 Task: Select the inherit option in the new window dimensions.
Action: Mouse moved to (19, 510)
Screenshot: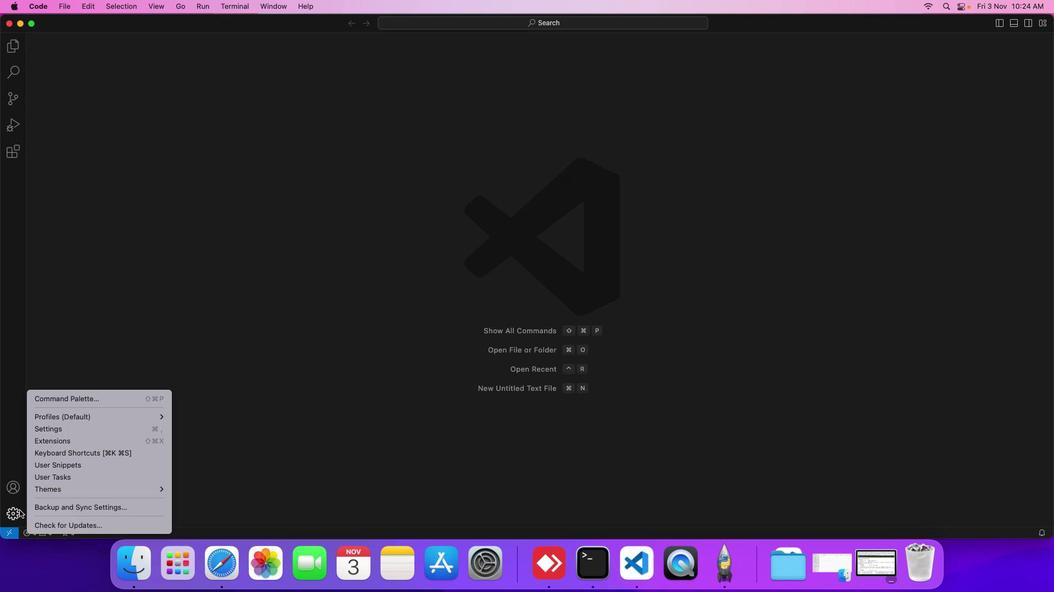 
Action: Mouse pressed left at (19, 510)
Screenshot: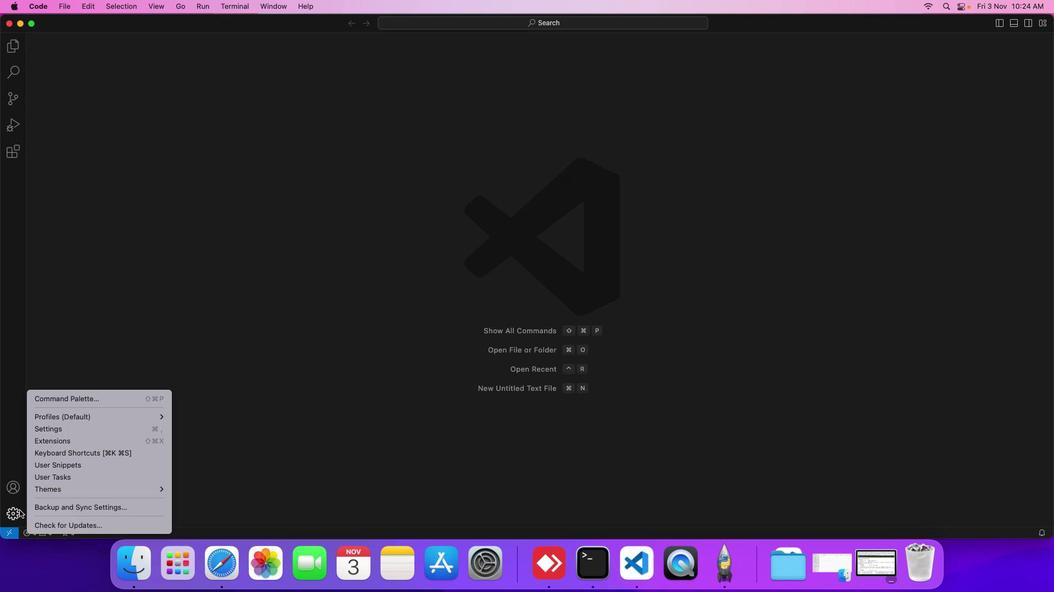 
Action: Mouse moved to (54, 432)
Screenshot: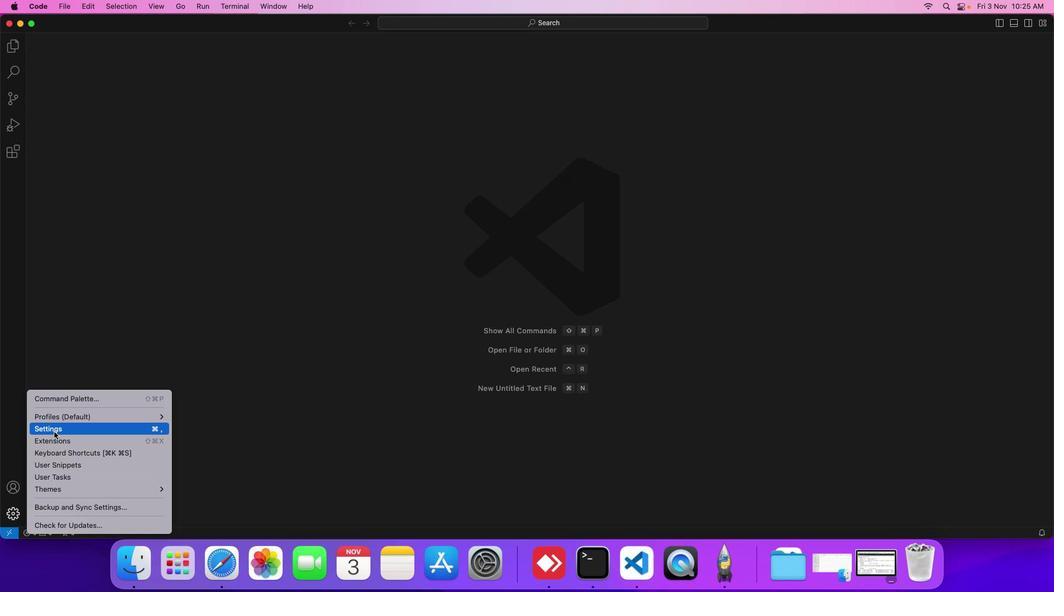
Action: Mouse pressed left at (54, 432)
Screenshot: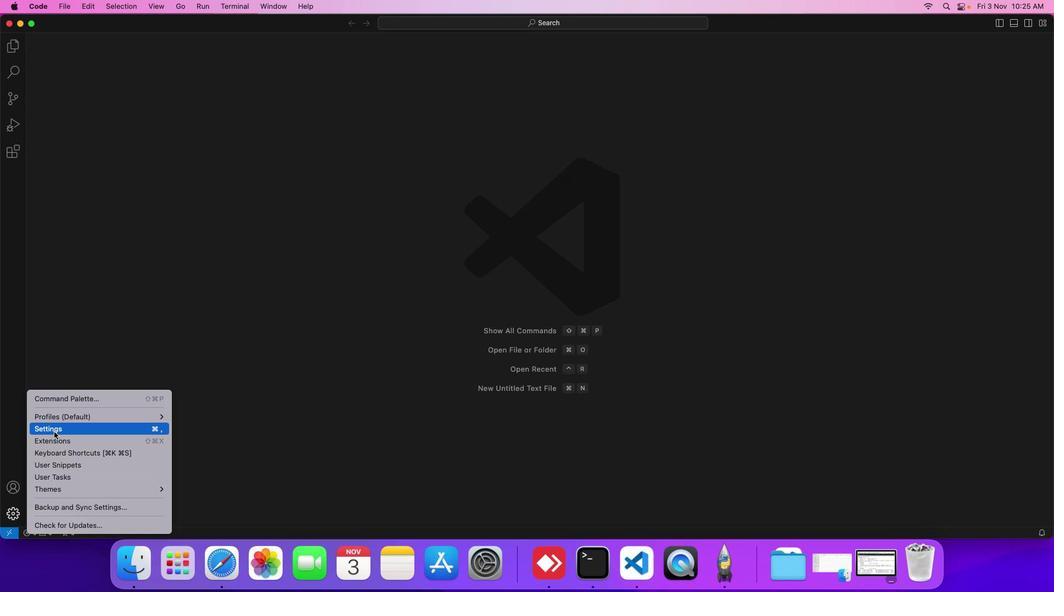 
Action: Mouse moved to (255, 146)
Screenshot: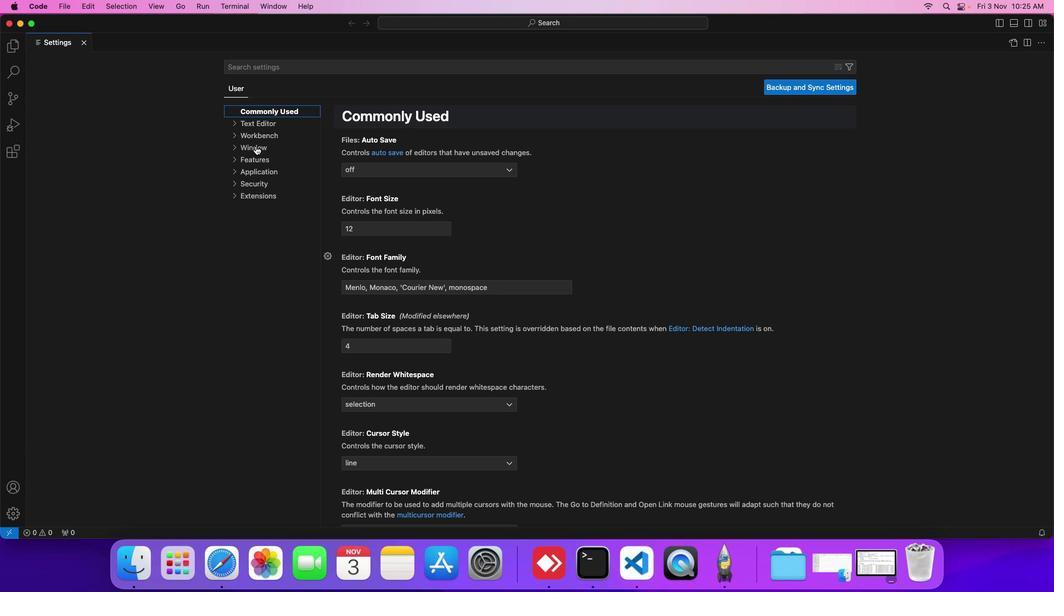 
Action: Mouse pressed left at (255, 146)
Screenshot: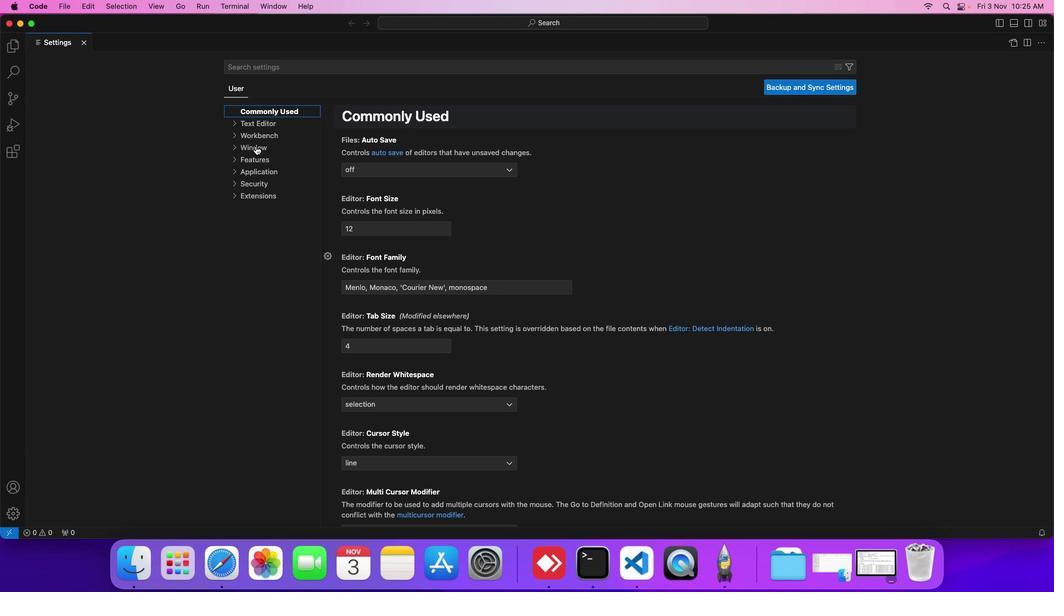 
Action: Mouse moved to (261, 159)
Screenshot: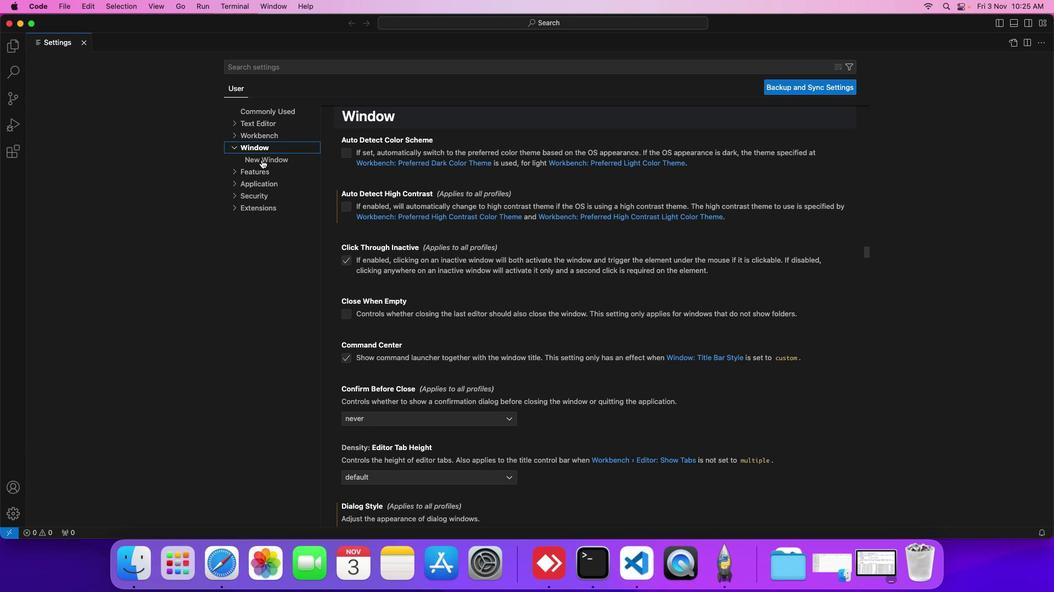 
Action: Mouse pressed left at (261, 159)
Screenshot: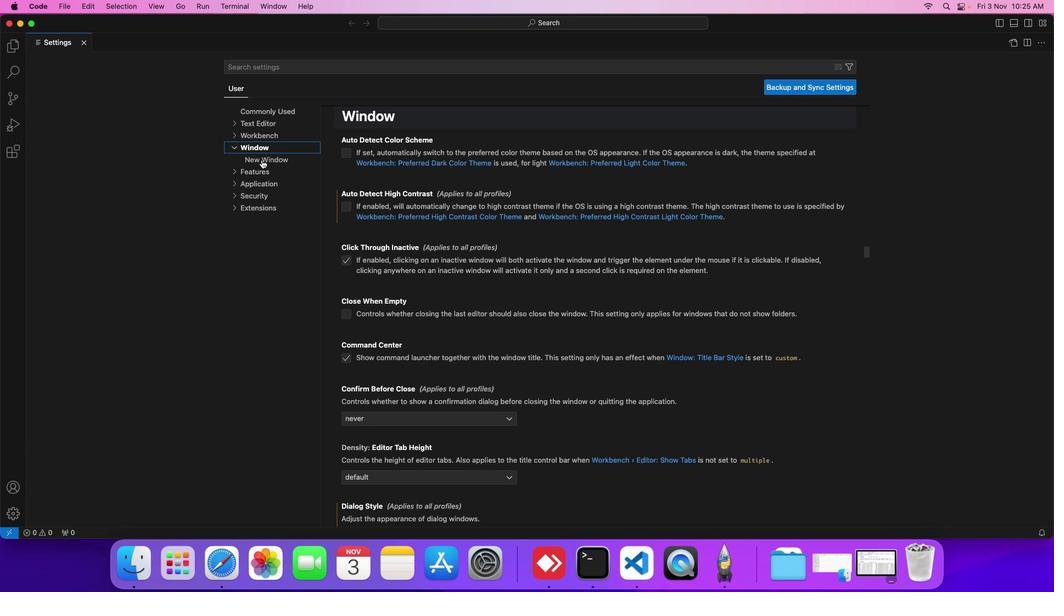 
Action: Mouse moved to (390, 176)
Screenshot: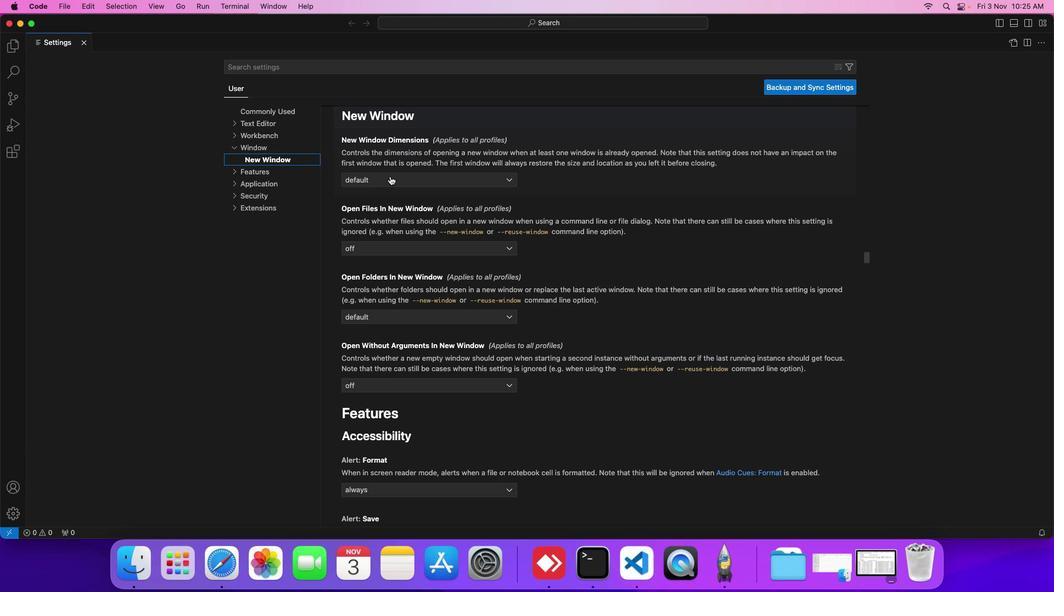 
Action: Mouse pressed left at (390, 176)
Screenshot: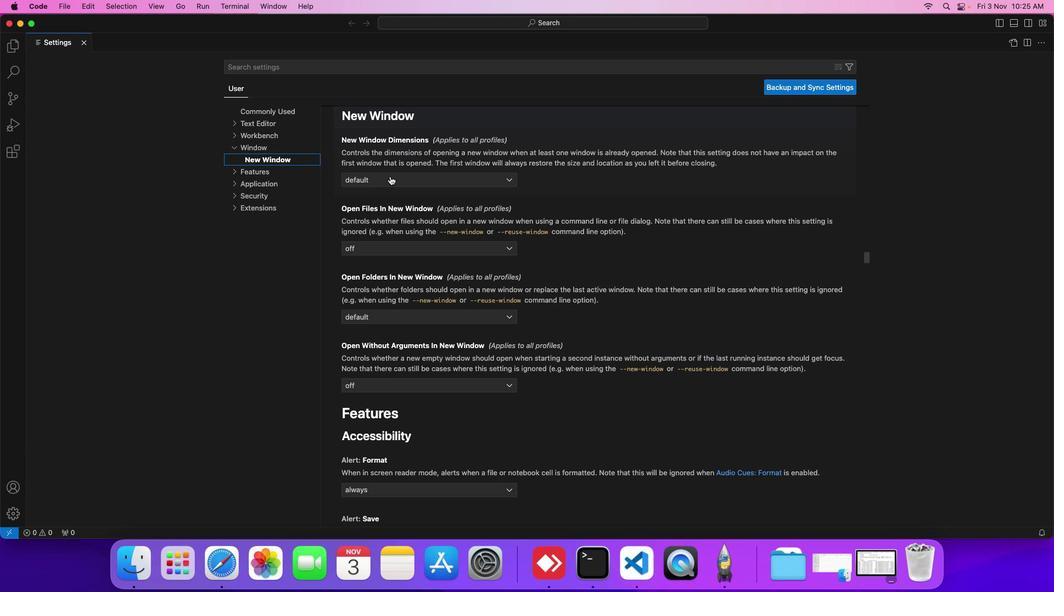 
Action: Mouse moved to (371, 207)
Screenshot: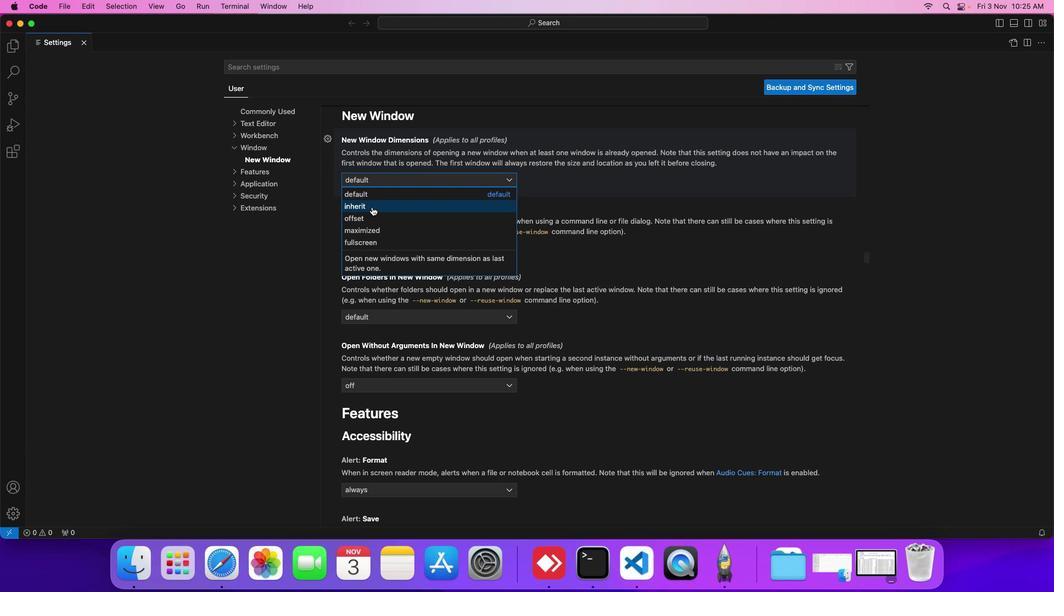 
Action: Mouse pressed left at (371, 207)
Screenshot: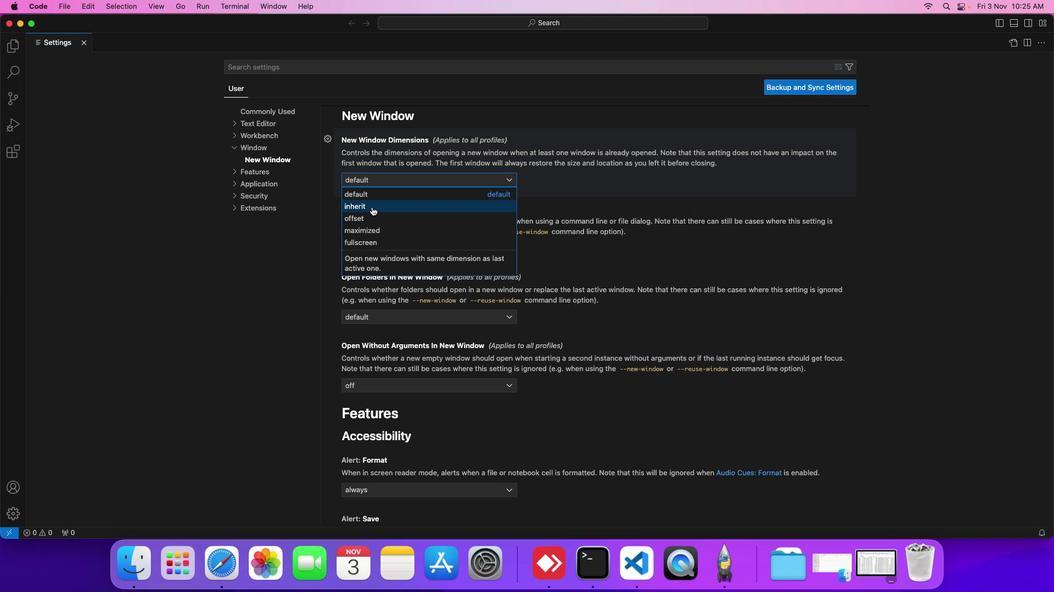 
